Task: Search for bicycle-friendly routes in San Francisco, California, and Portland, Oregon.
Action: Mouse moved to (299, 109)
Screenshot: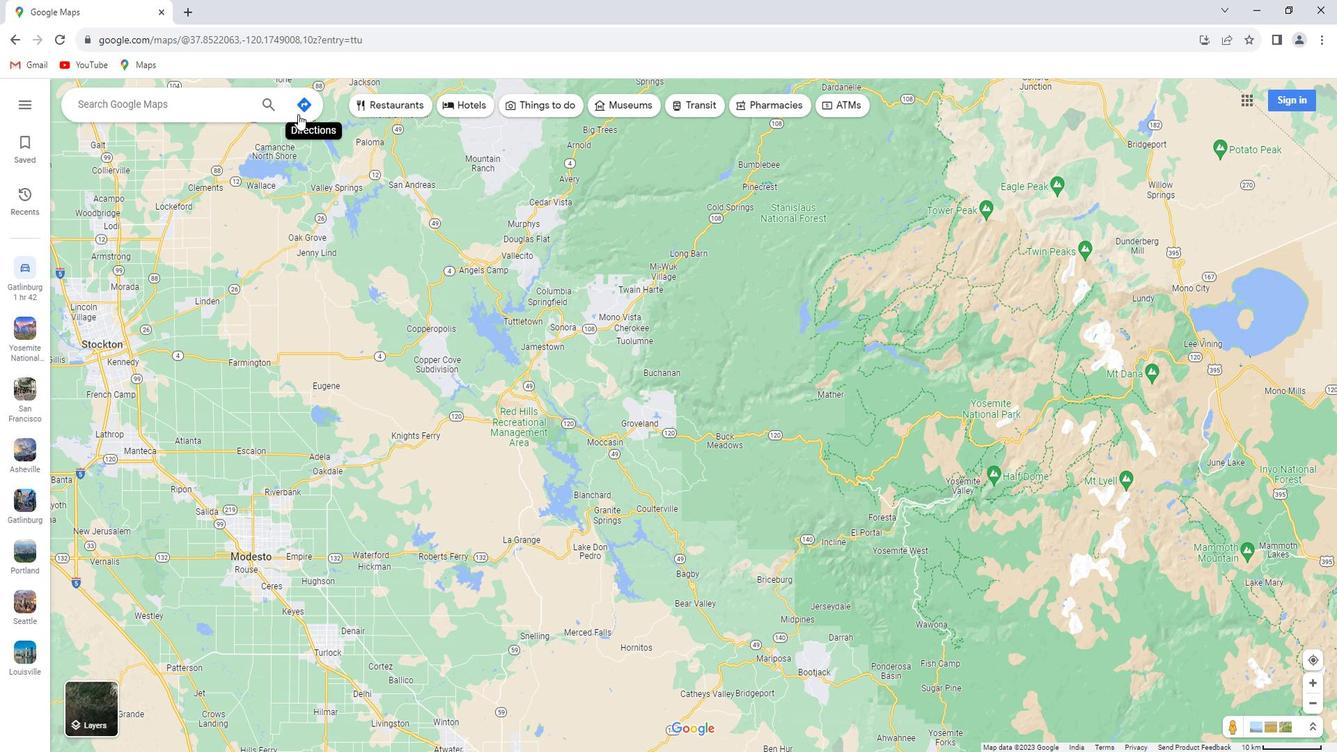 
Action: Mouse pressed left at (299, 109)
Screenshot: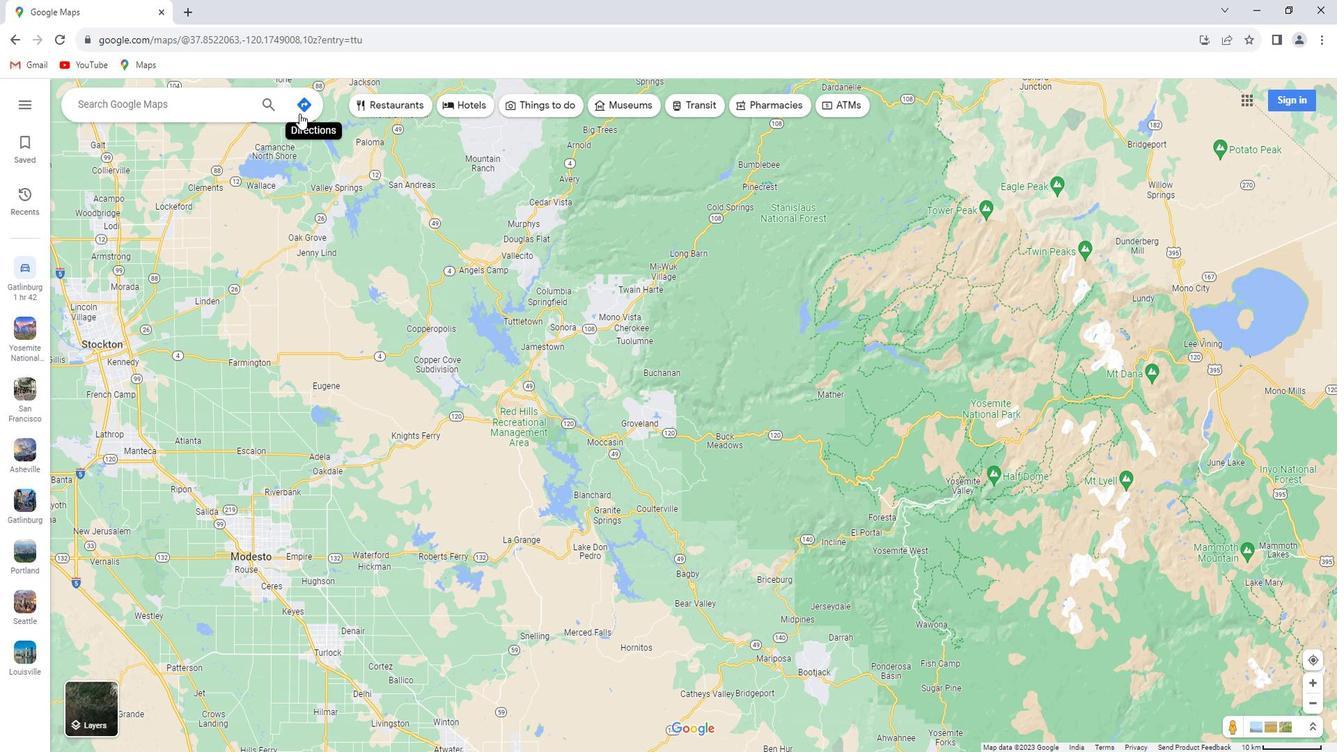 
Action: Mouse moved to (188, 131)
Screenshot: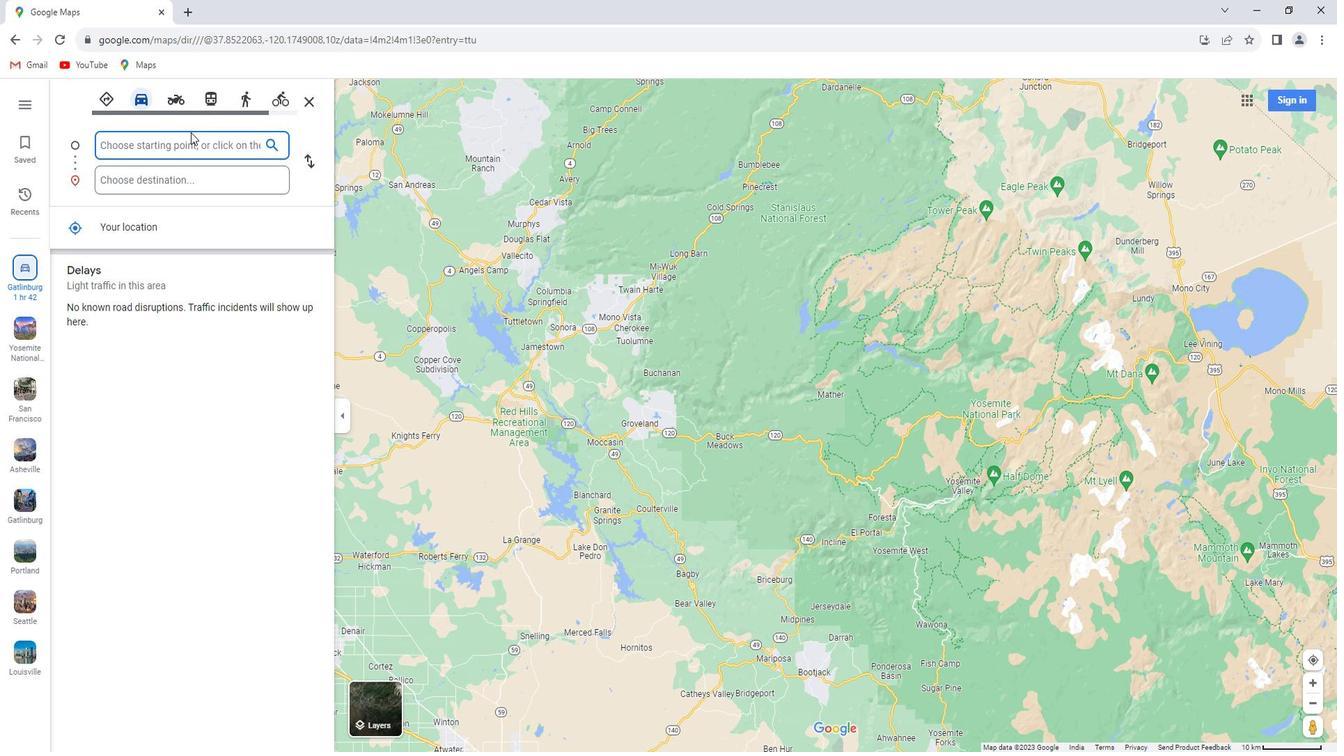 
Action: Key pressed <Key.shift>San<Key.space><Key.shift>Francisco,<Key.space><Key.shift>California
Screenshot: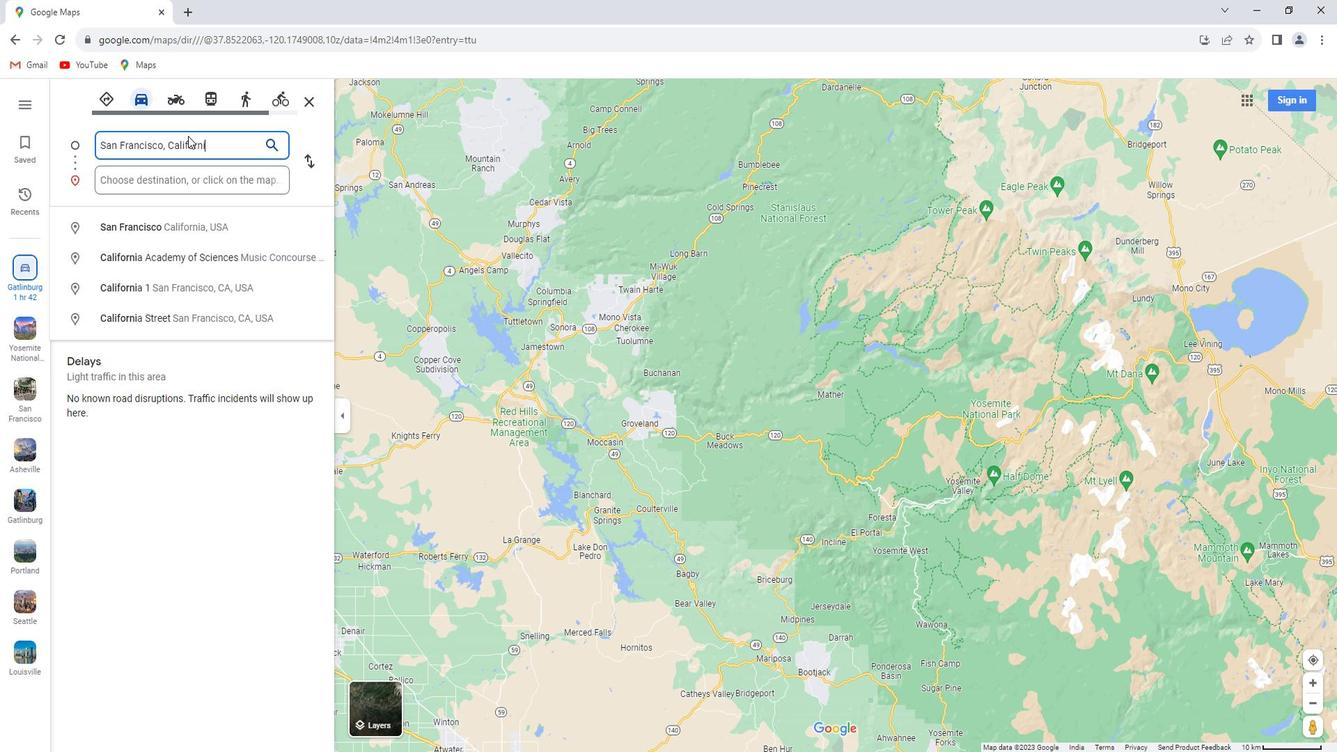 
Action: Mouse moved to (181, 175)
Screenshot: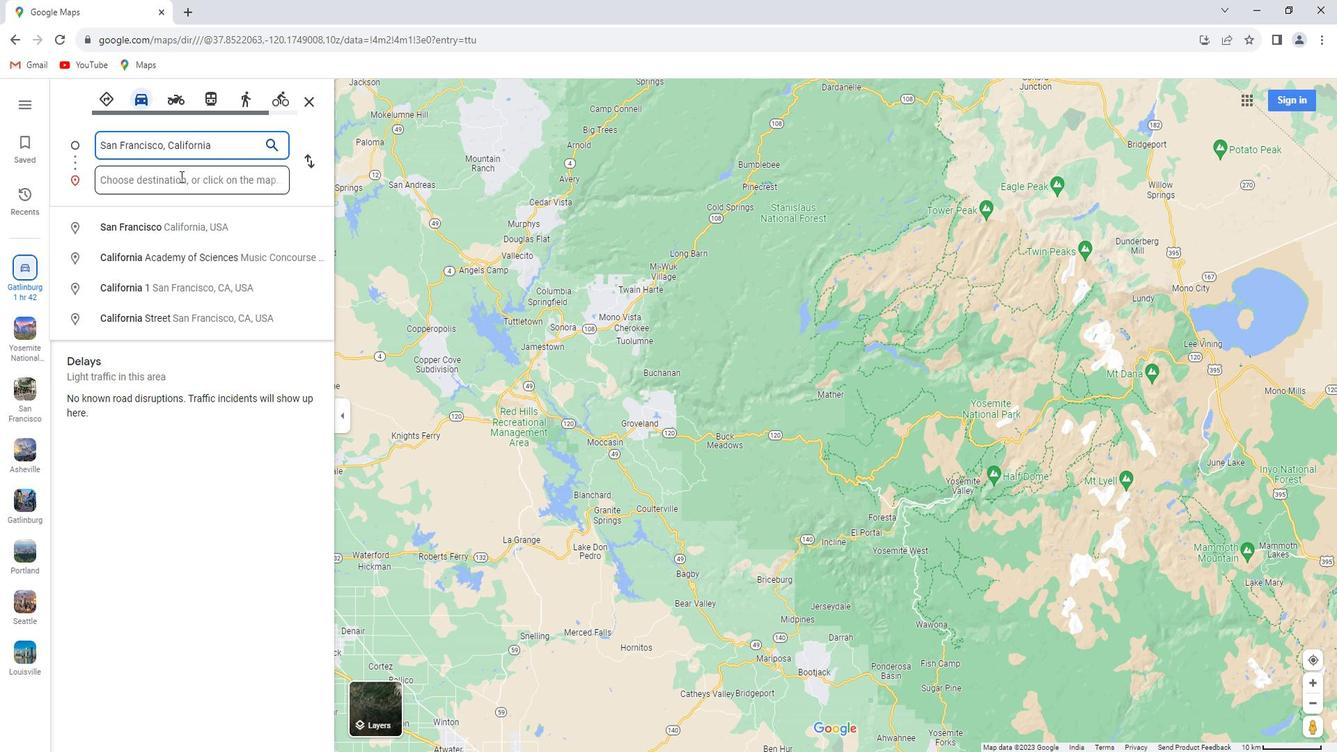
Action: Mouse pressed left at (181, 175)
Screenshot: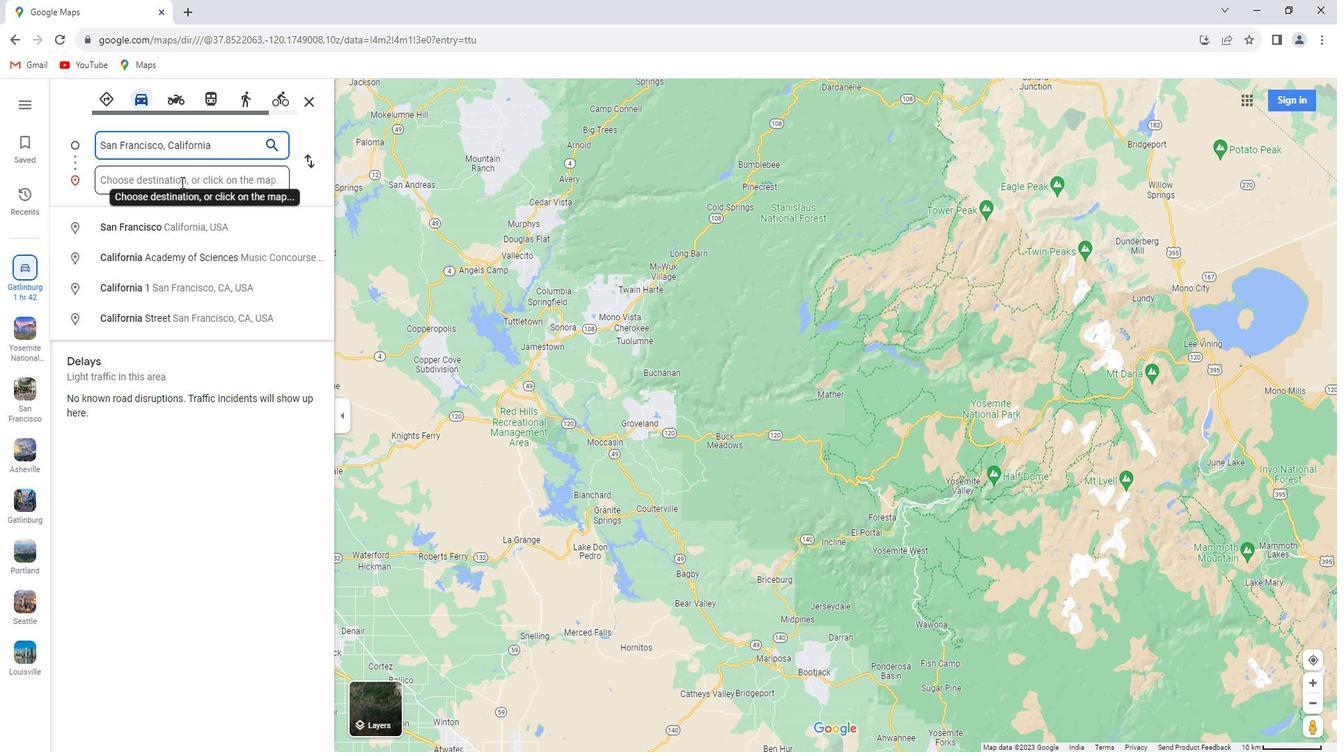 
Action: Key pressed <Key.shift>Portland,<Key.space><Key.shift>Oregon
Screenshot: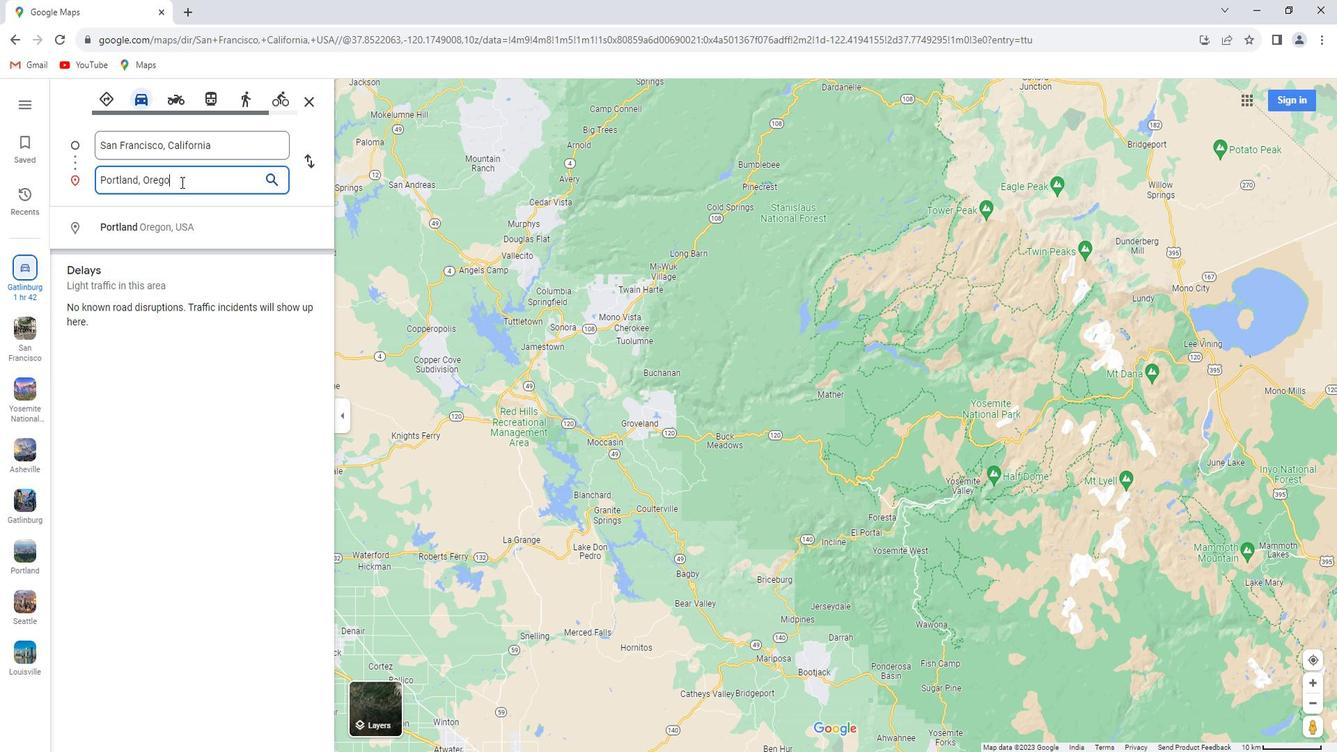 
Action: Mouse moved to (282, 95)
Screenshot: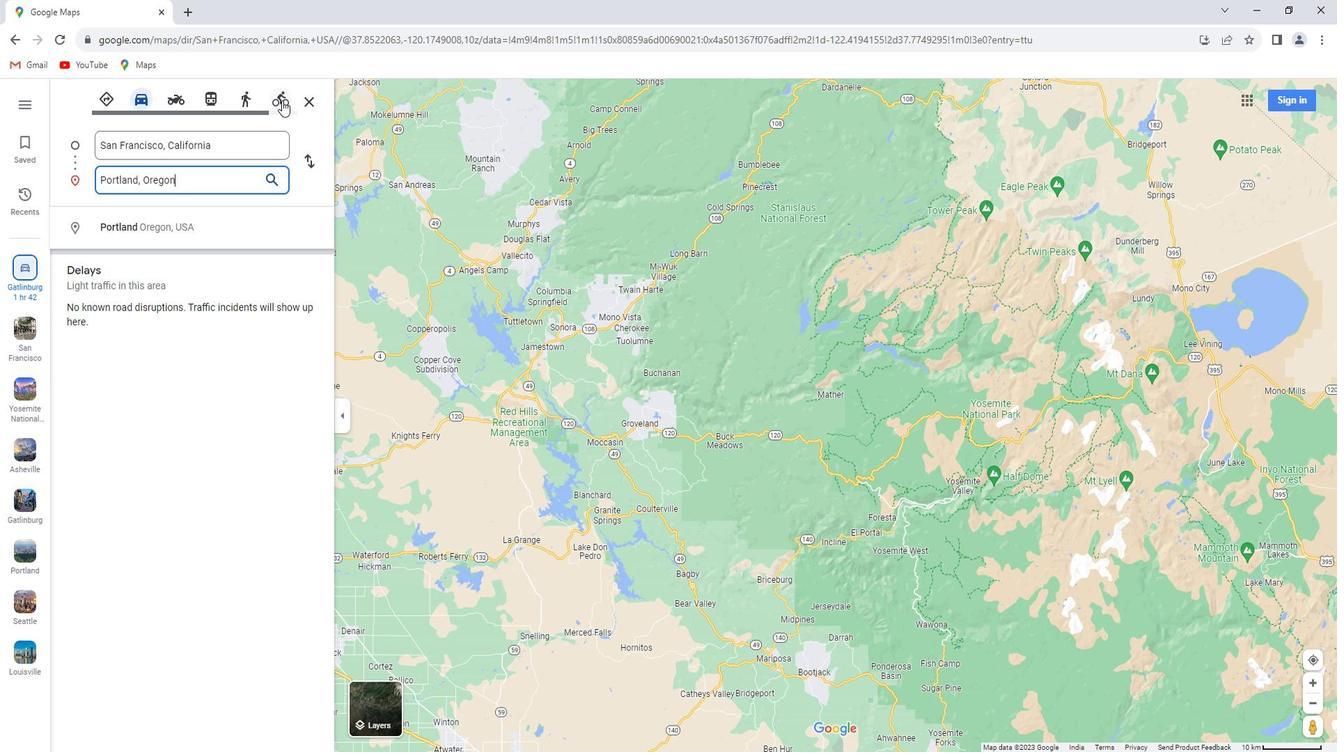 
Action: Mouse pressed left at (282, 95)
Screenshot: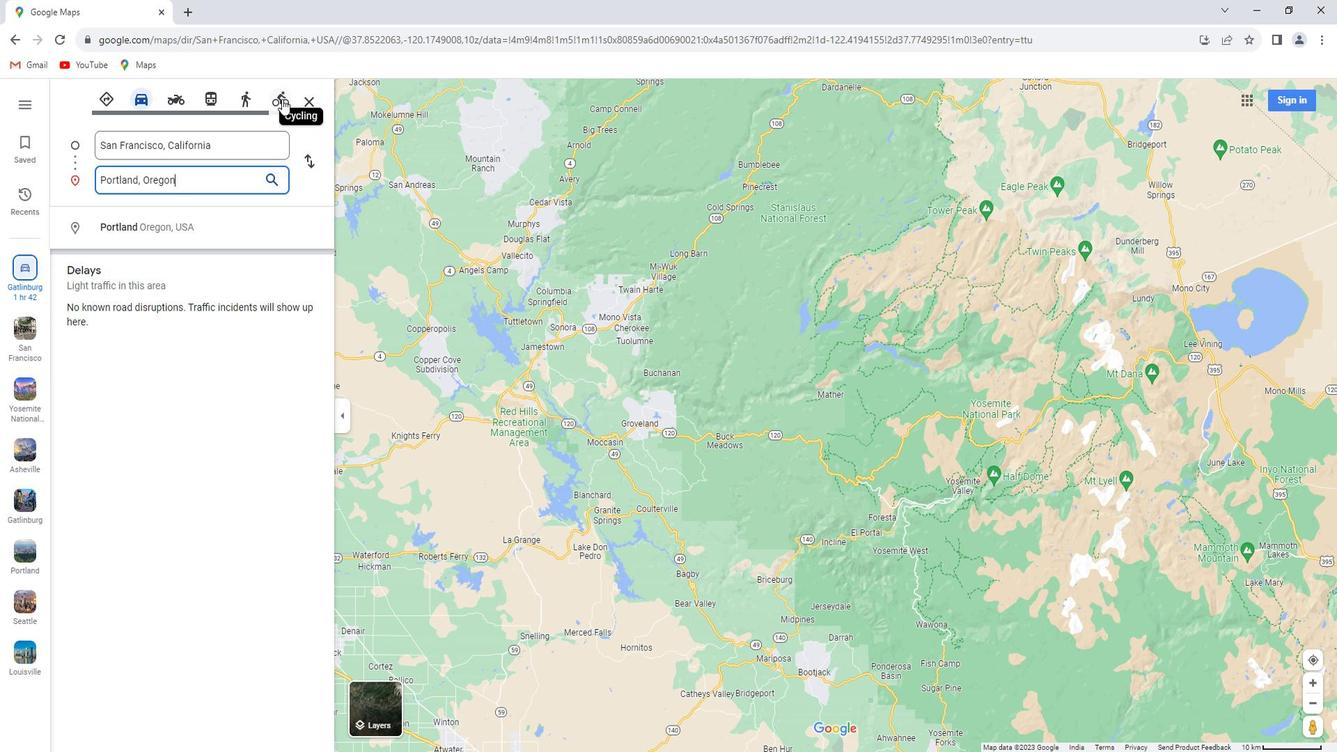 
Action: Mouse moved to (252, 170)
Screenshot: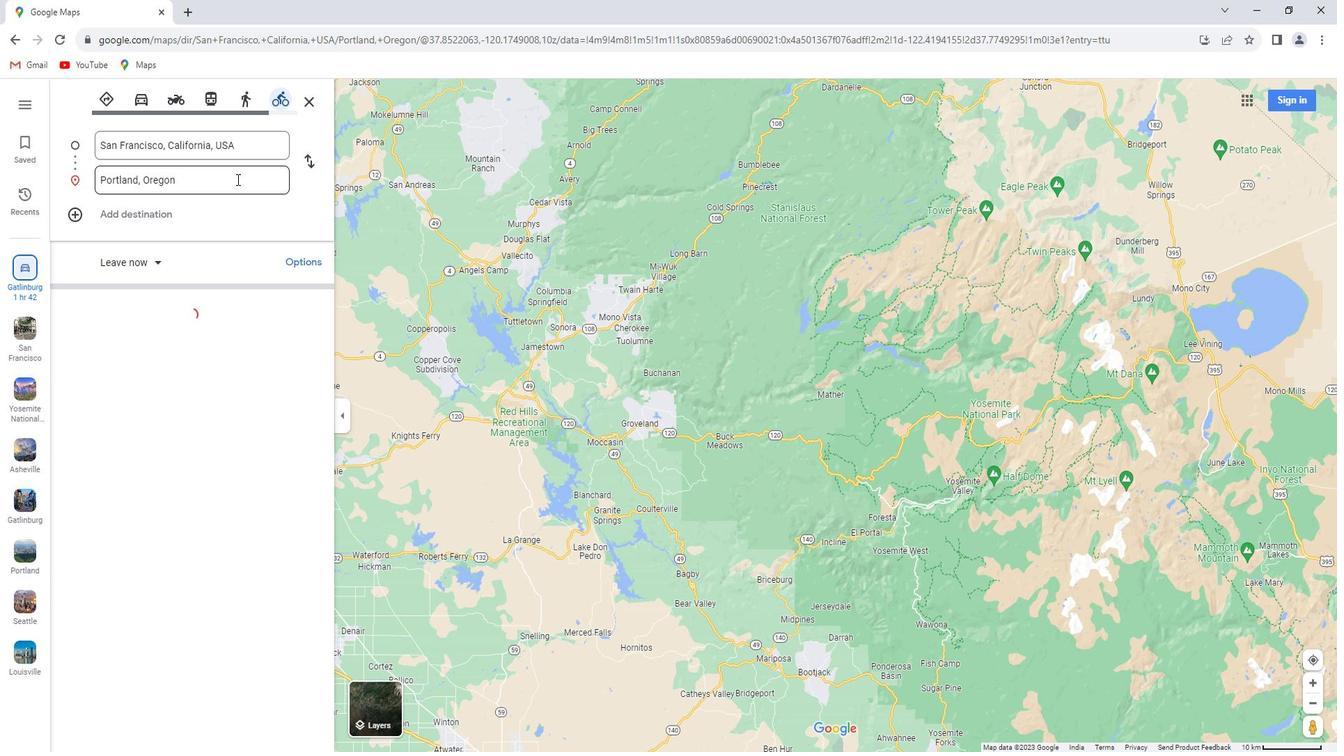 
Action: Key pressed <Key.enter>
Screenshot: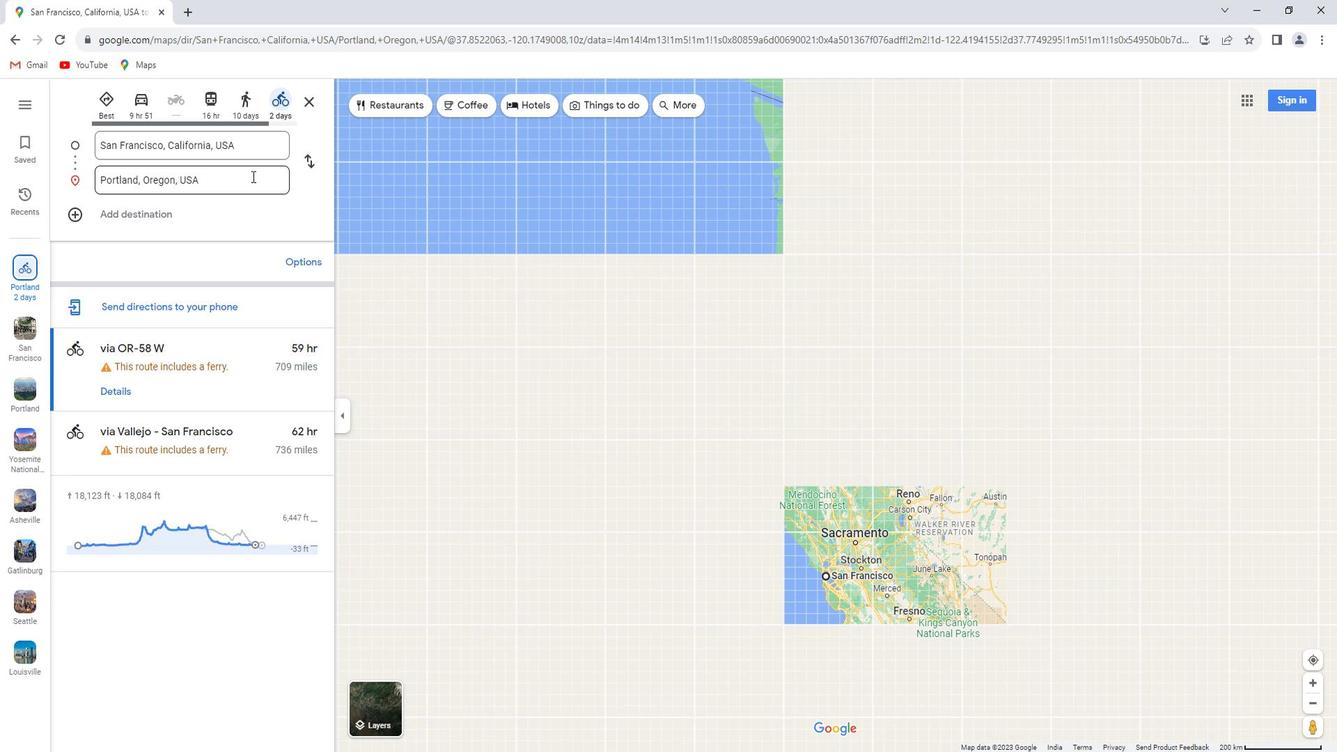 
Action: Mouse moved to (222, 175)
Screenshot: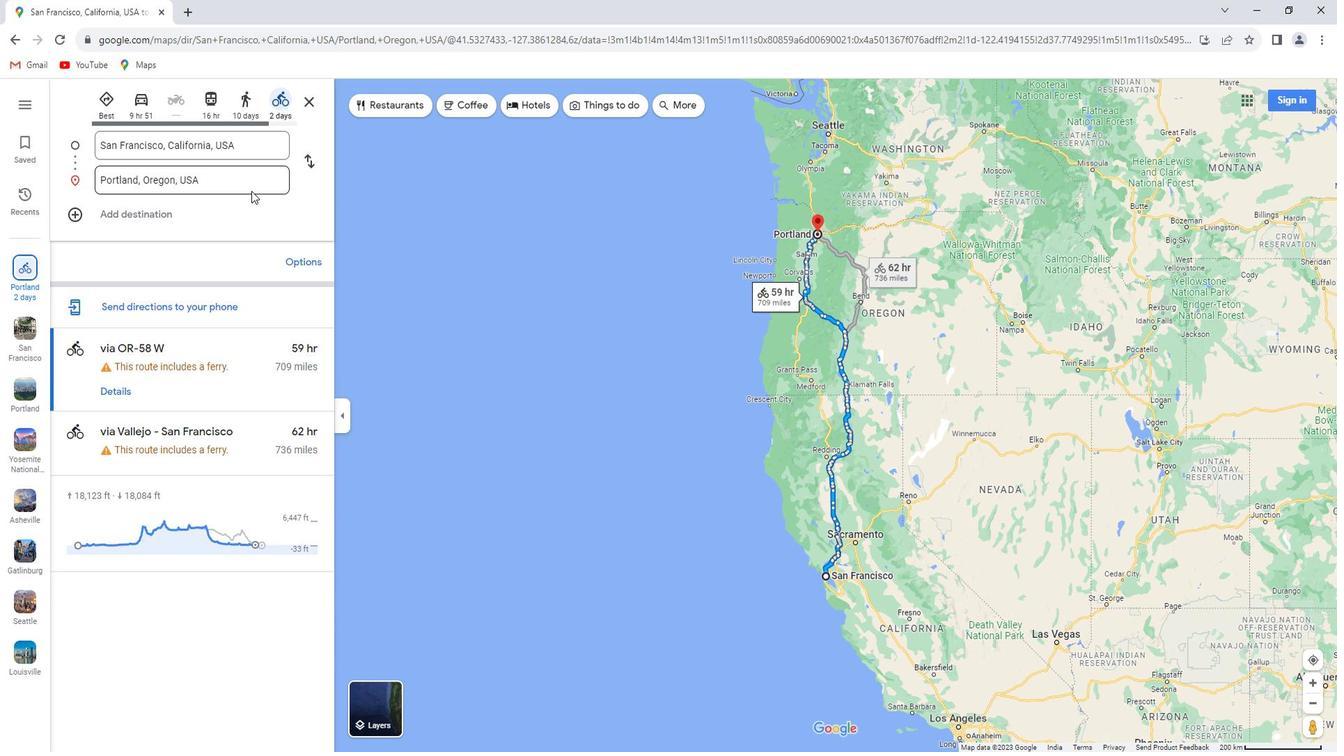
